 Task: Choose the option of "I am currently volunteering in this role".
Action: Mouse moved to (820, 111)
Screenshot: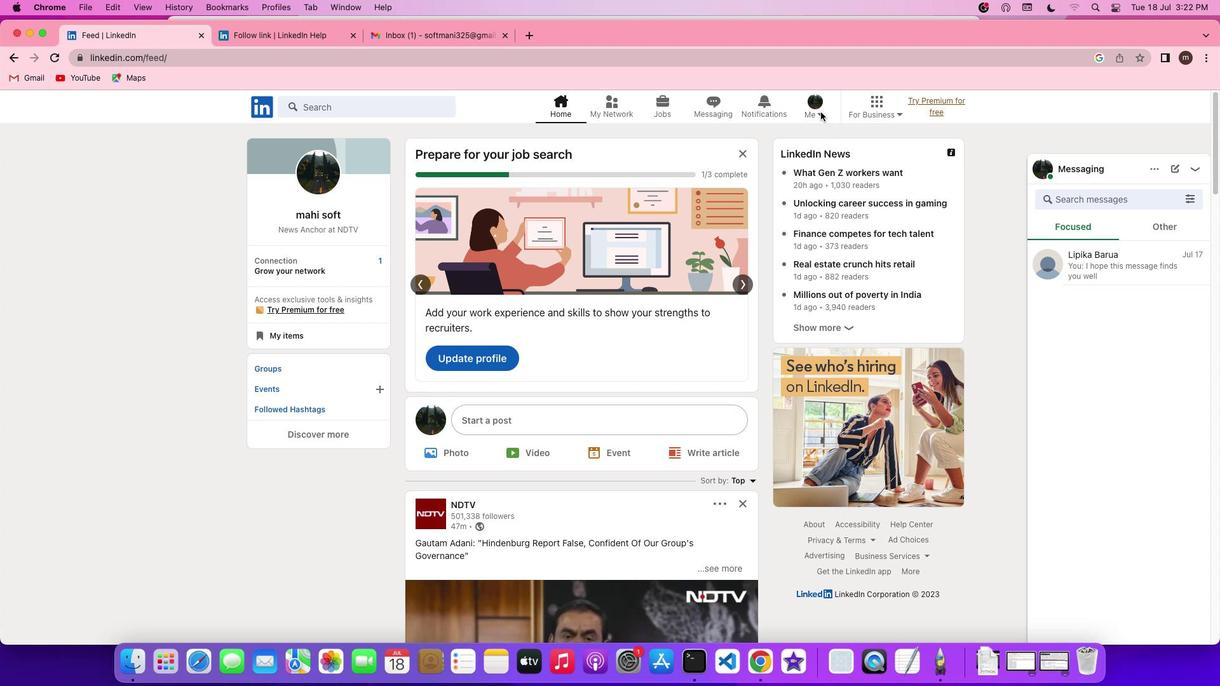 
Action: Mouse pressed left at (820, 111)
Screenshot: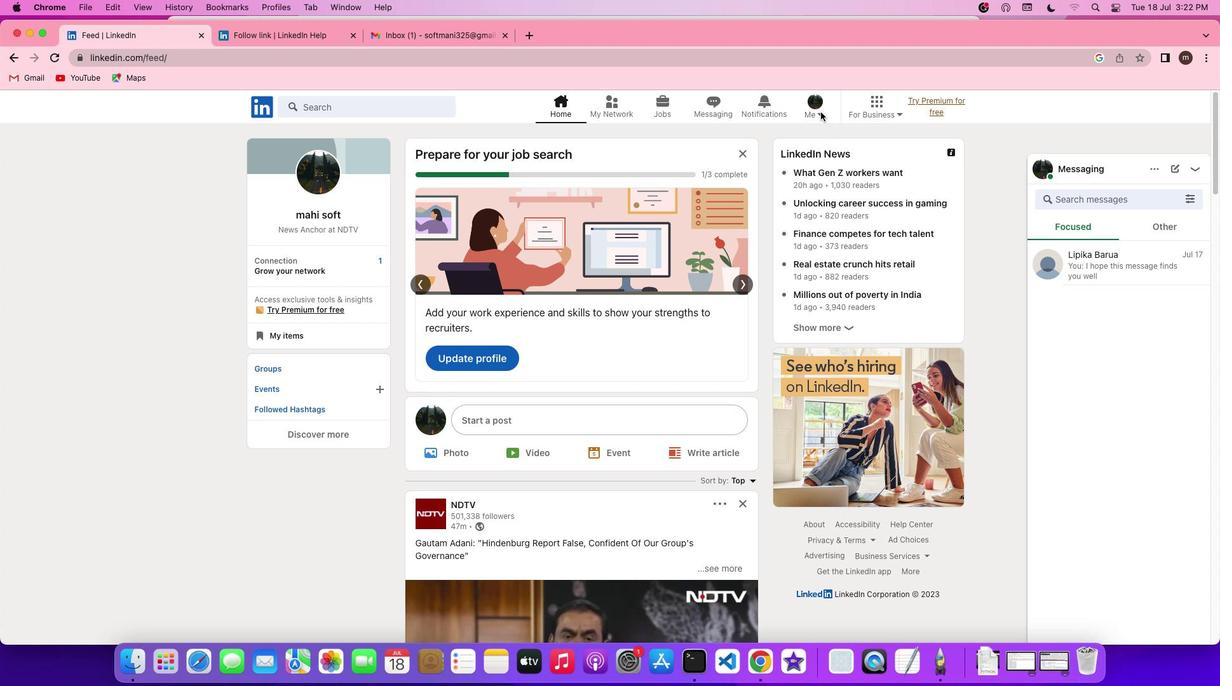 
Action: Mouse moved to (820, 111)
Screenshot: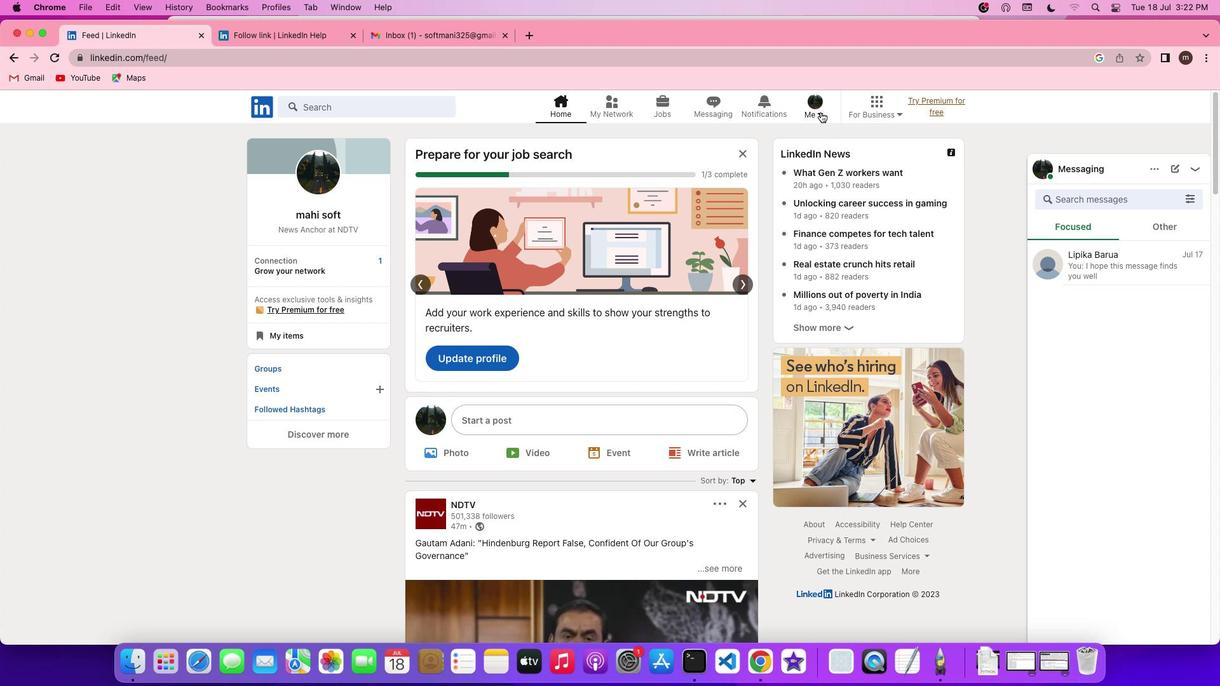 
Action: Mouse pressed left at (820, 111)
Screenshot: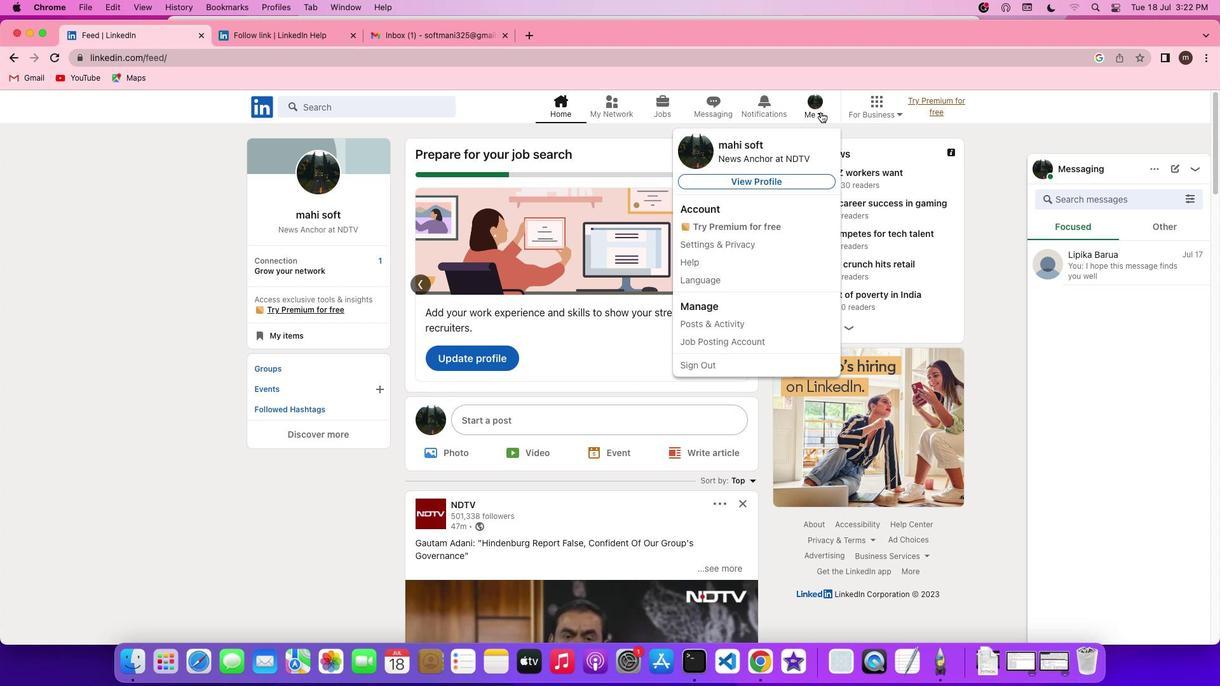 
Action: Mouse moved to (767, 182)
Screenshot: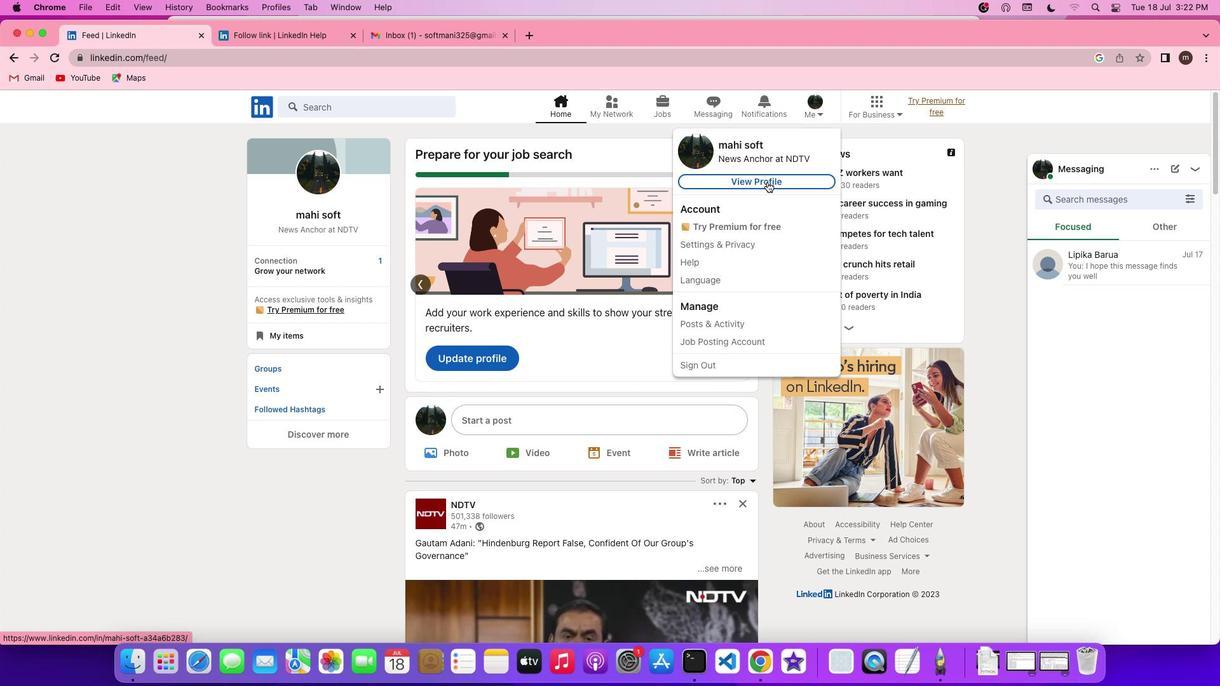 
Action: Mouse pressed left at (767, 182)
Screenshot: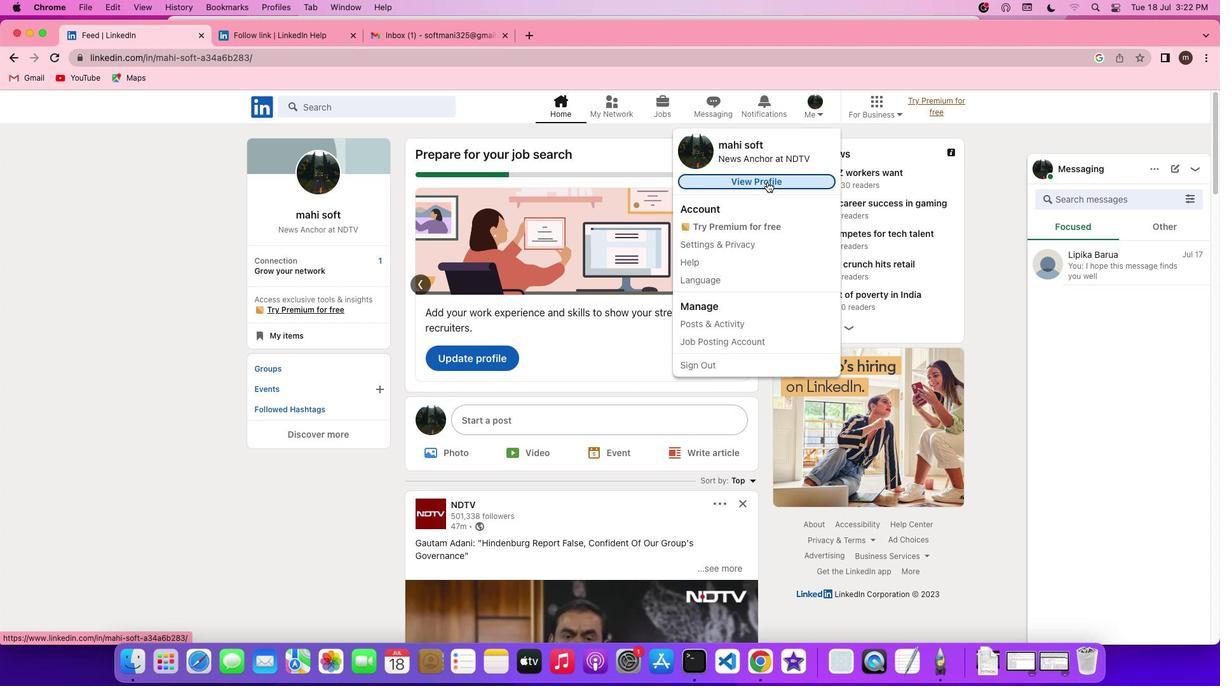 
Action: Mouse moved to (411, 385)
Screenshot: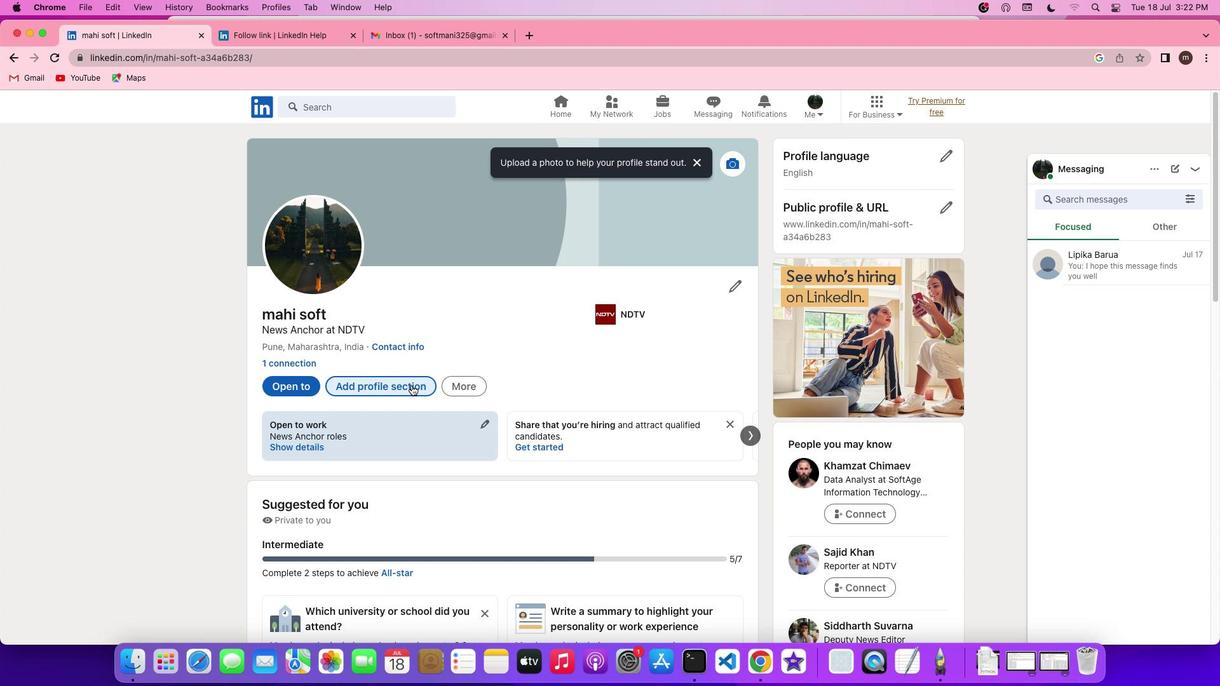 
Action: Mouse pressed left at (411, 385)
Screenshot: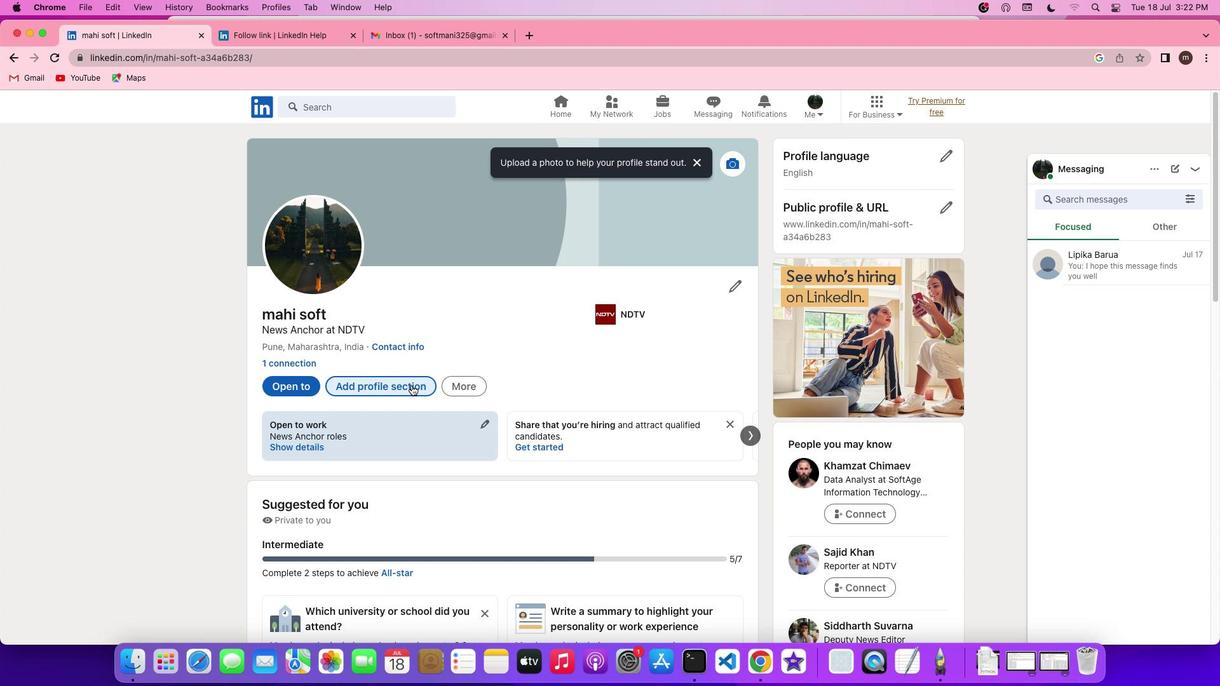 
Action: Mouse moved to (481, 401)
Screenshot: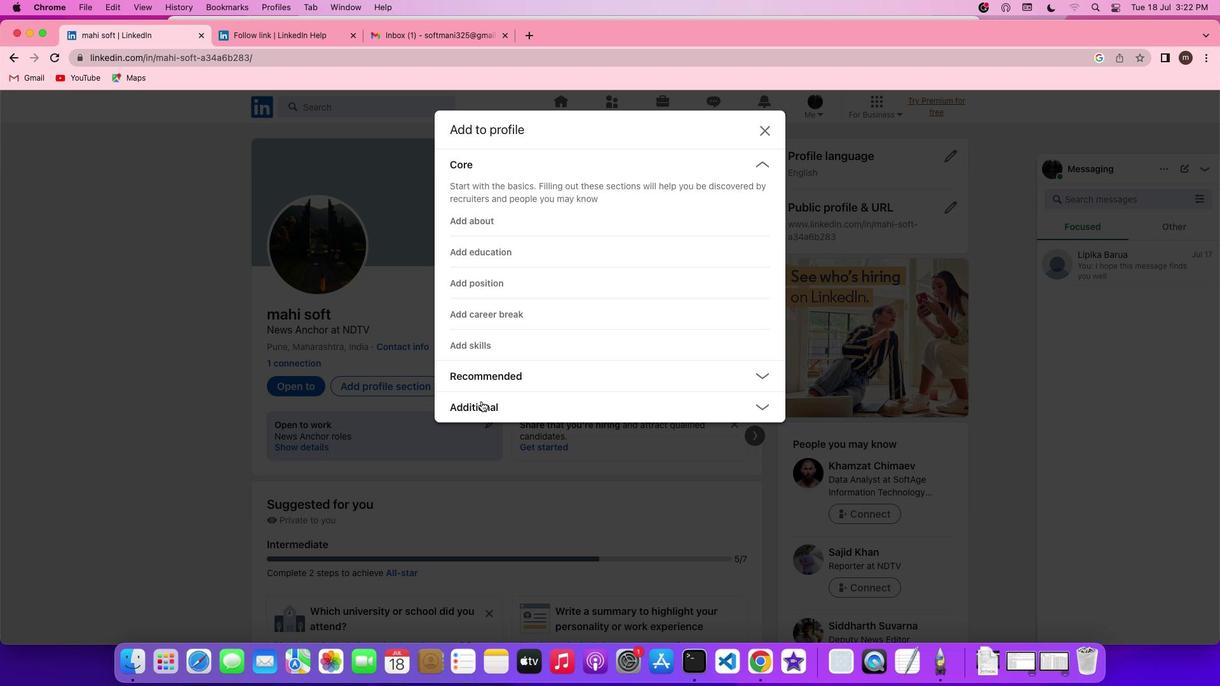 
Action: Mouse pressed left at (481, 401)
Screenshot: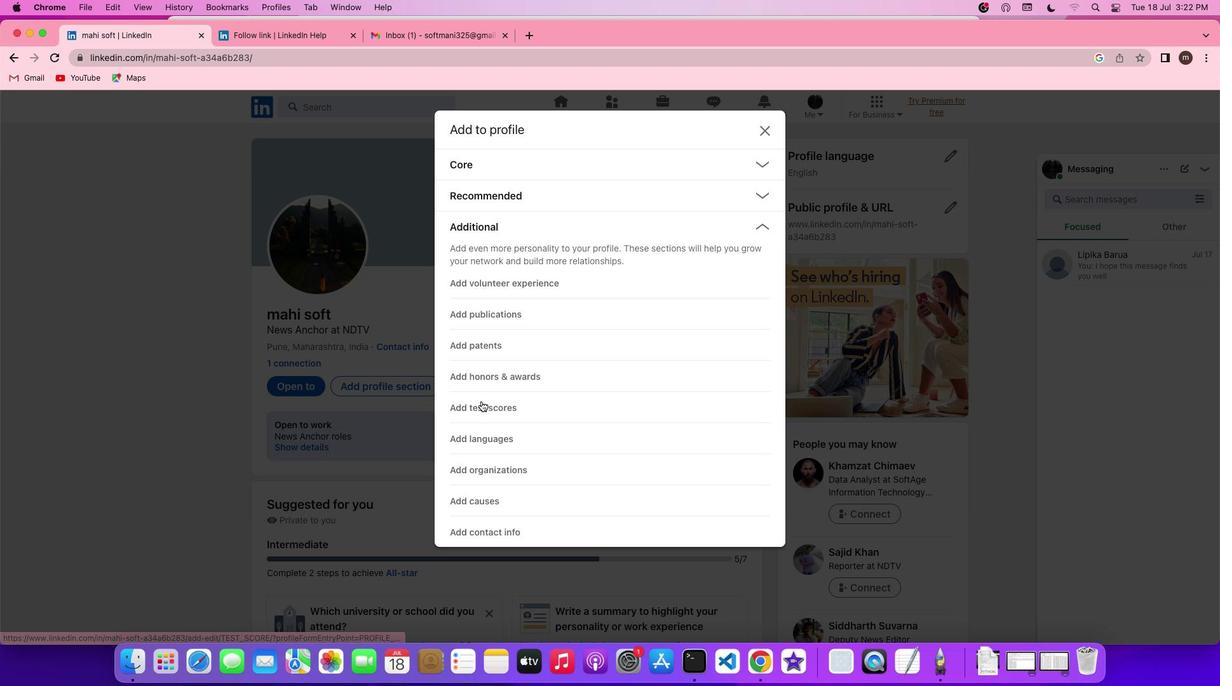 
Action: Mouse moved to (496, 281)
Screenshot: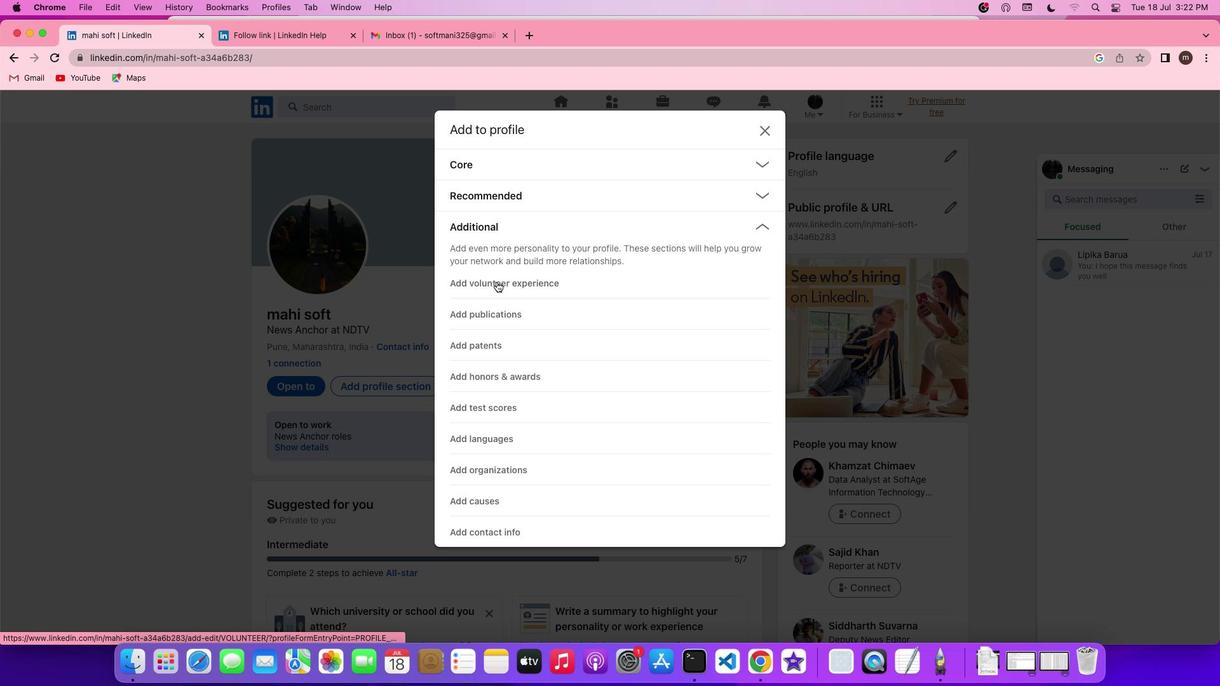 
Action: Mouse pressed left at (496, 281)
Screenshot: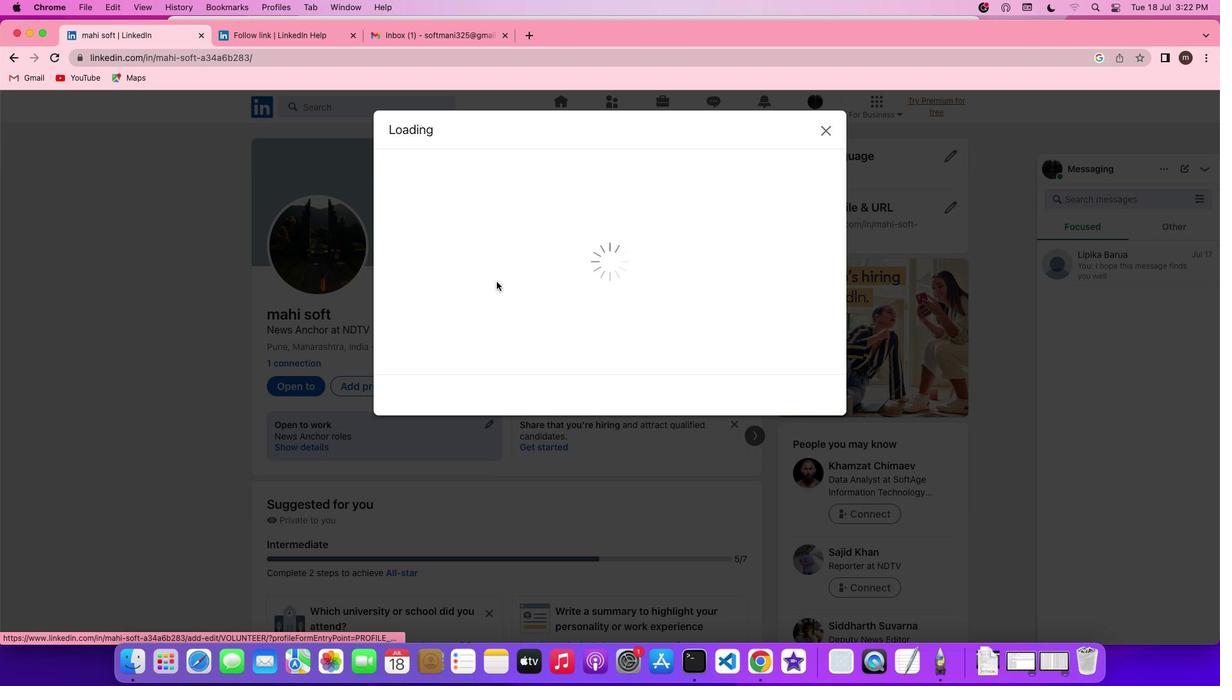 
Action: Mouse moved to (396, 342)
Screenshot: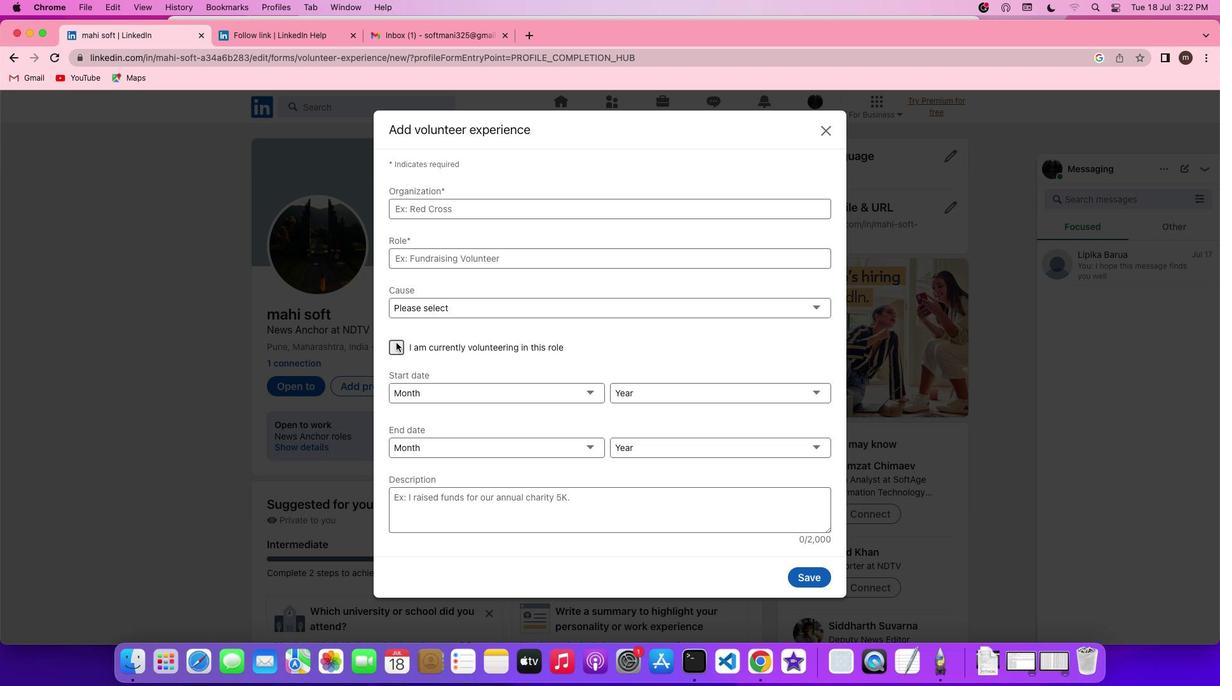 
Action: Mouse pressed left at (396, 342)
Screenshot: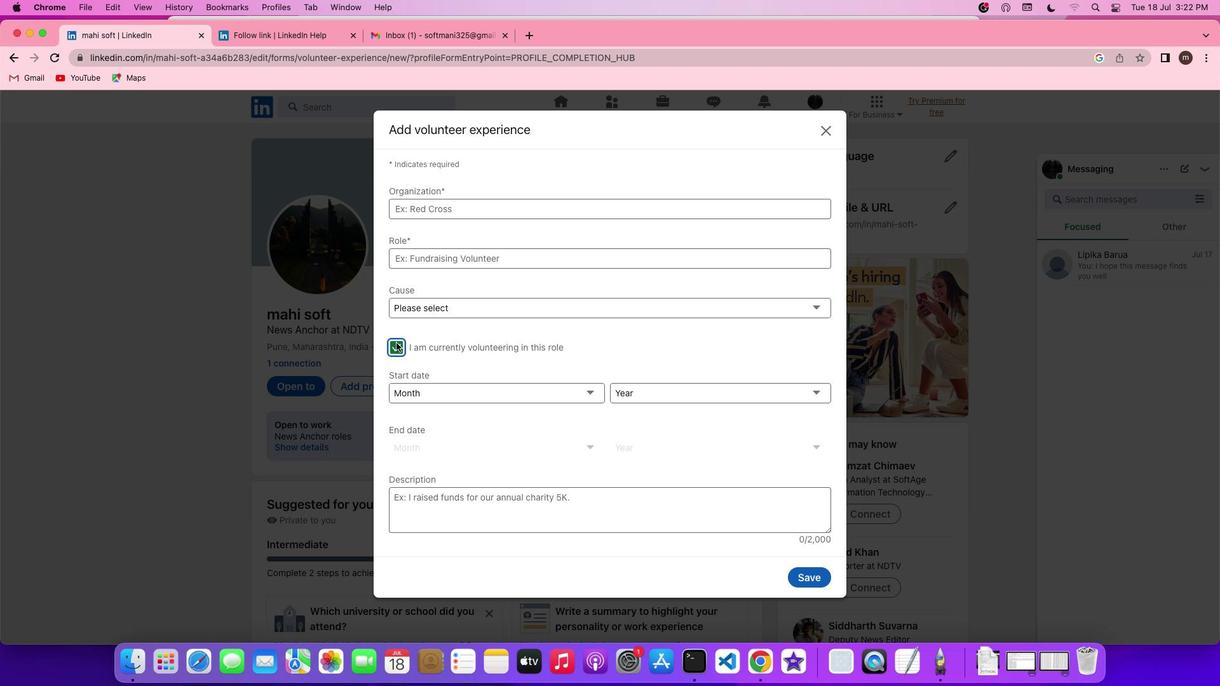 
Action: Mouse moved to (458, 348)
Screenshot: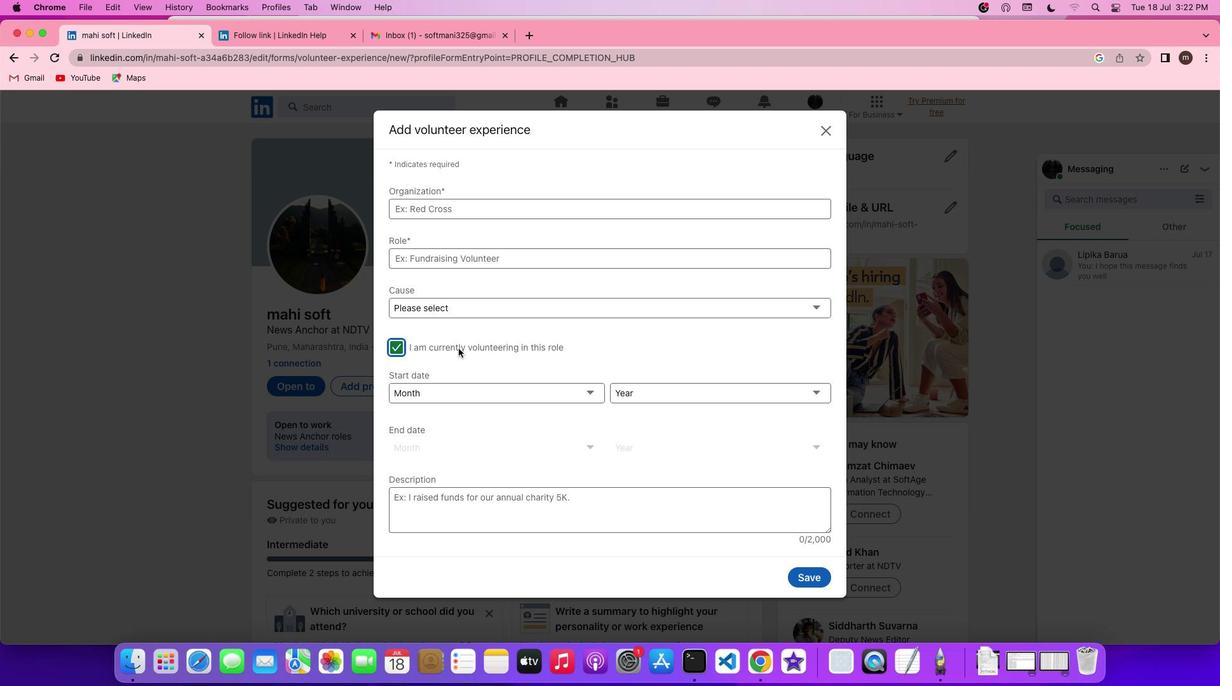 
